 Task: Select the add item then click on the value option in the cell toolbar location.
Action: Mouse moved to (79, 326)
Screenshot: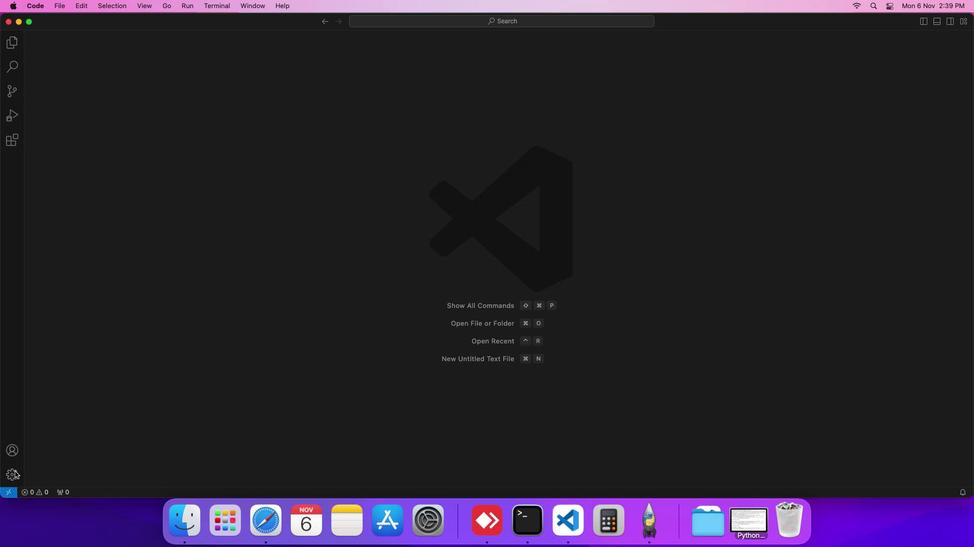 
Action: Mouse pressed left at (79, 326)
Screenshot: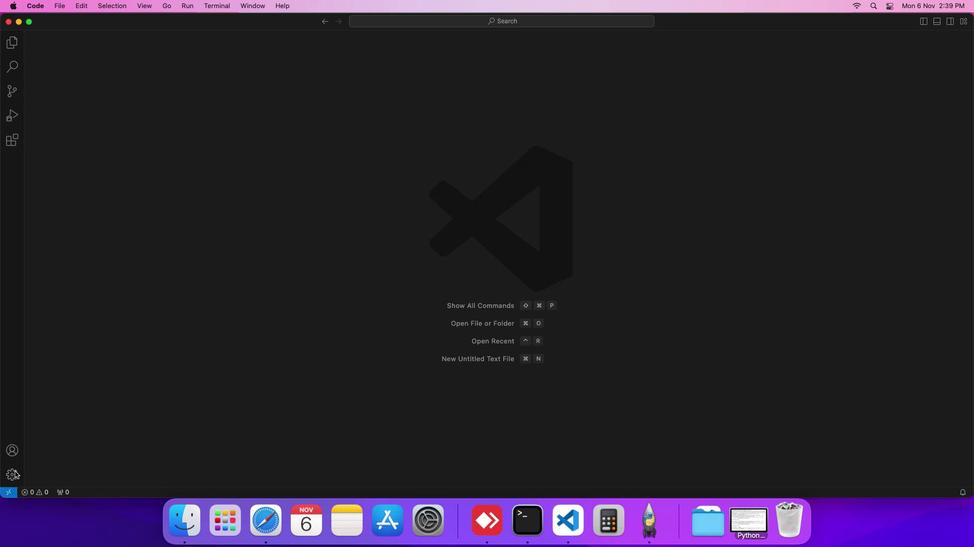 
Action: Mouse moved to (111, 306)
Screenshot: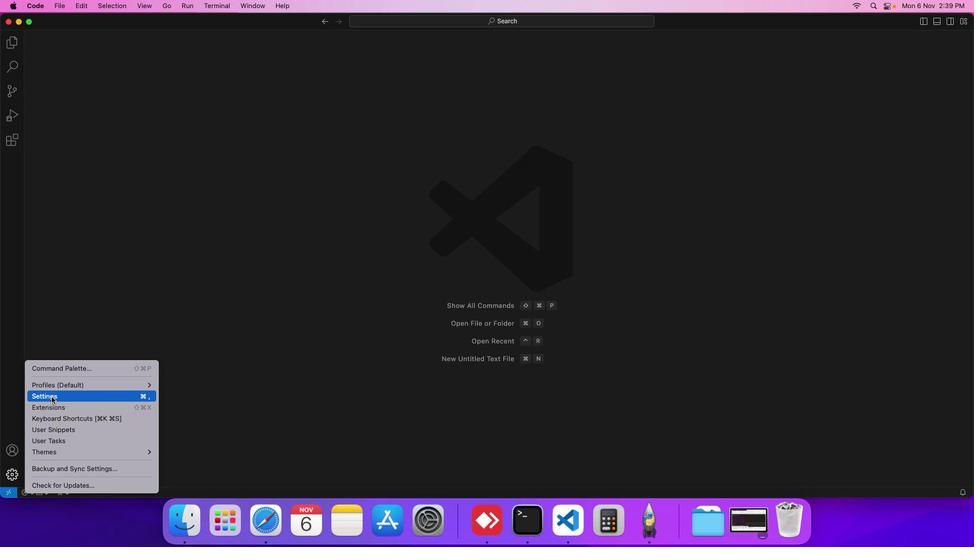 
Action: Mouse pressed left at (111, 306)
Screenshot: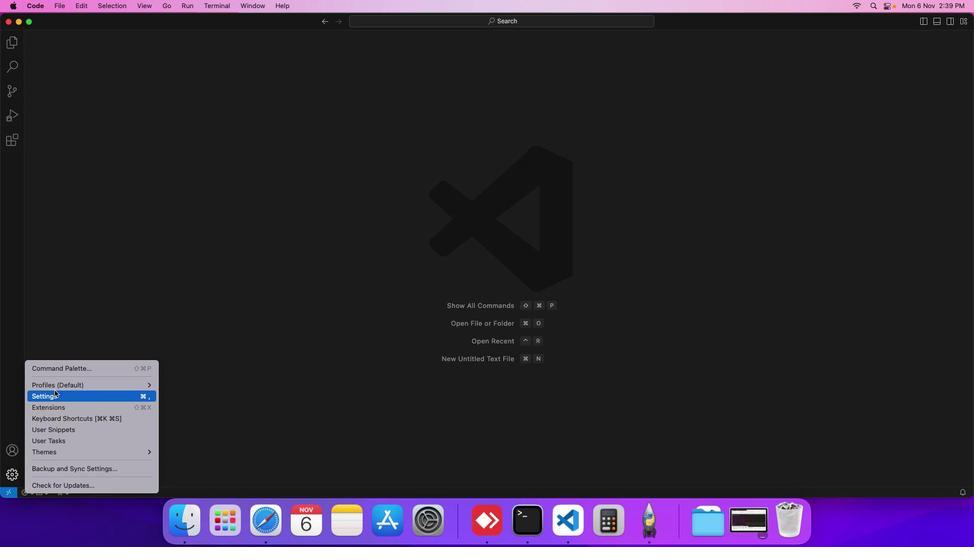 
Action: Mouse moved to (277, 241)
Screenshot: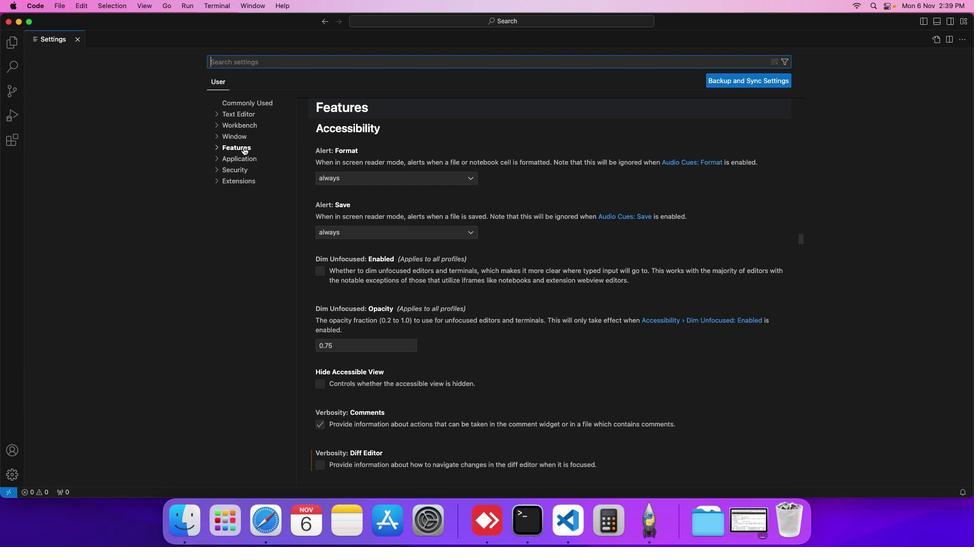 
Action: Mouse pressed left at (277, 241)
Screenshot: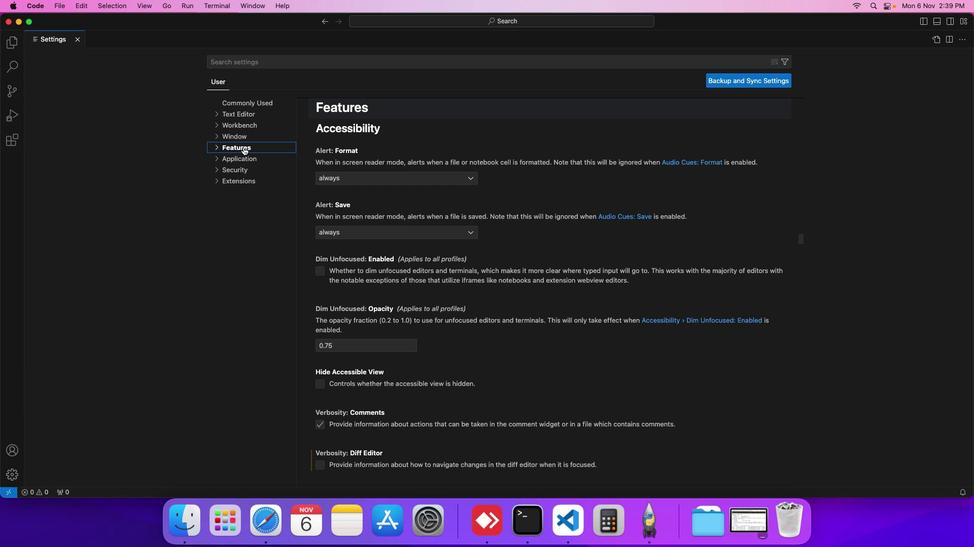 
Action: Mouse moved to (268, 284)
Screenshot: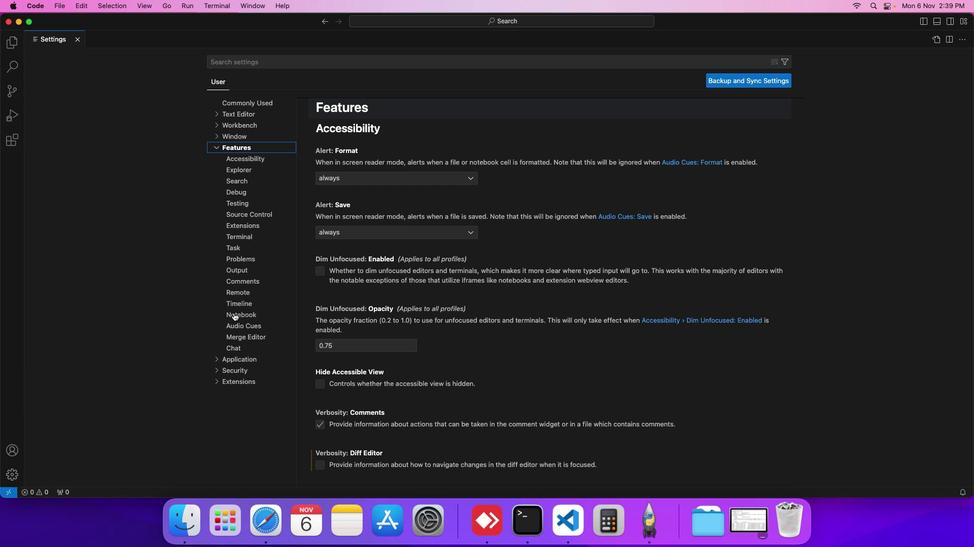 
Action: Mouse pressed left at (268, 284)
Screenshot: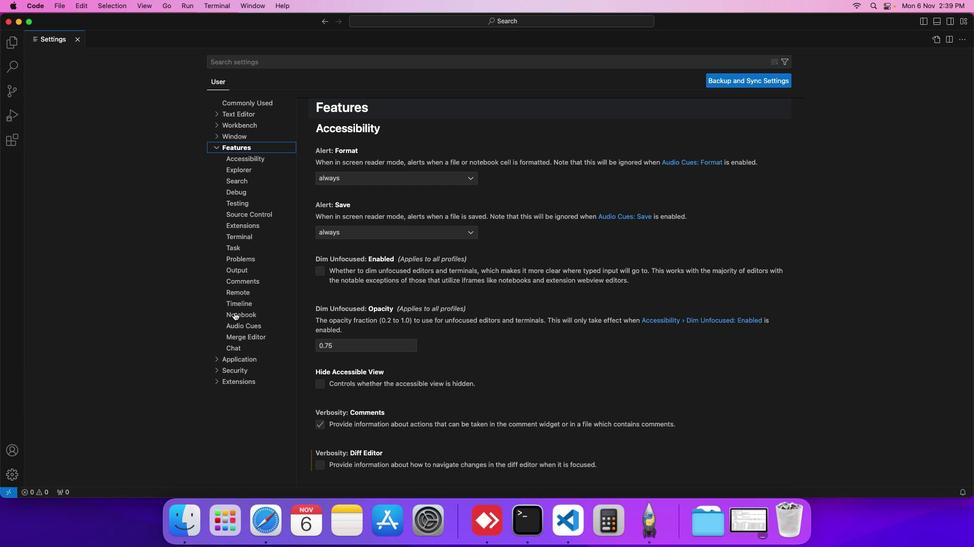 
Action: Mouse moved to (354, 276)
Screenshot: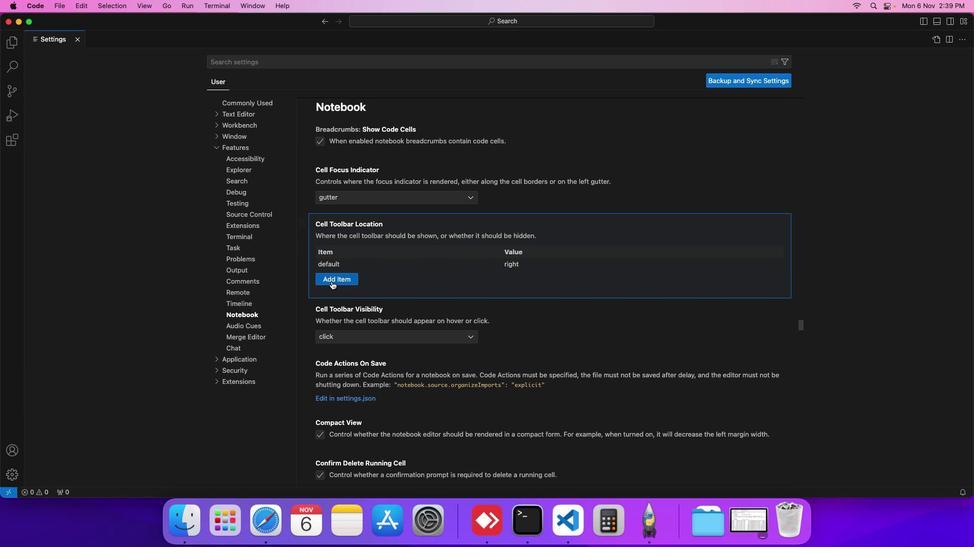 
Action: Mouse pressed left at (354, 276)
Screenshot: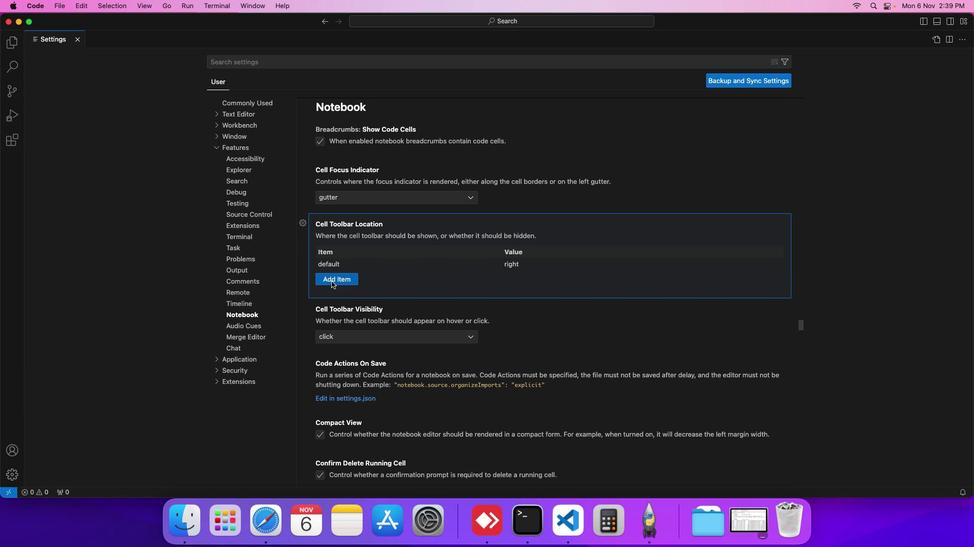 
Action: Mouse moved to (527, 275)
Screenshot: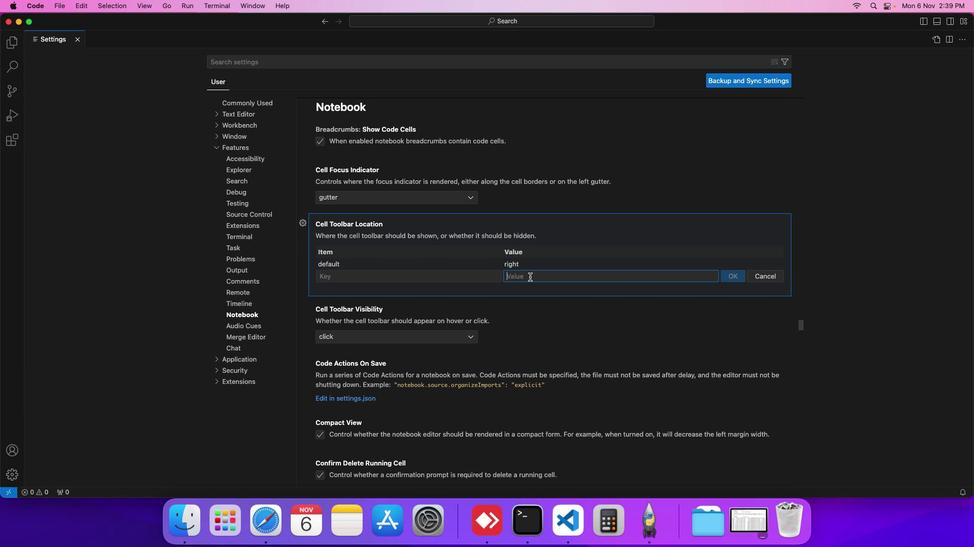 
Action: Mouse pressed left at (527, 275)
Screenshot: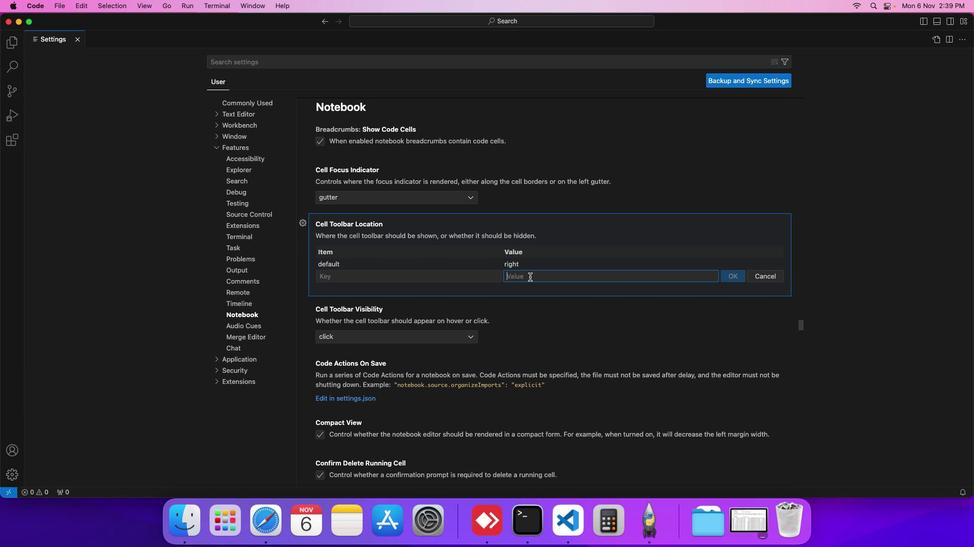 
Action: Mouse moved to (533, 280)
Screenshot: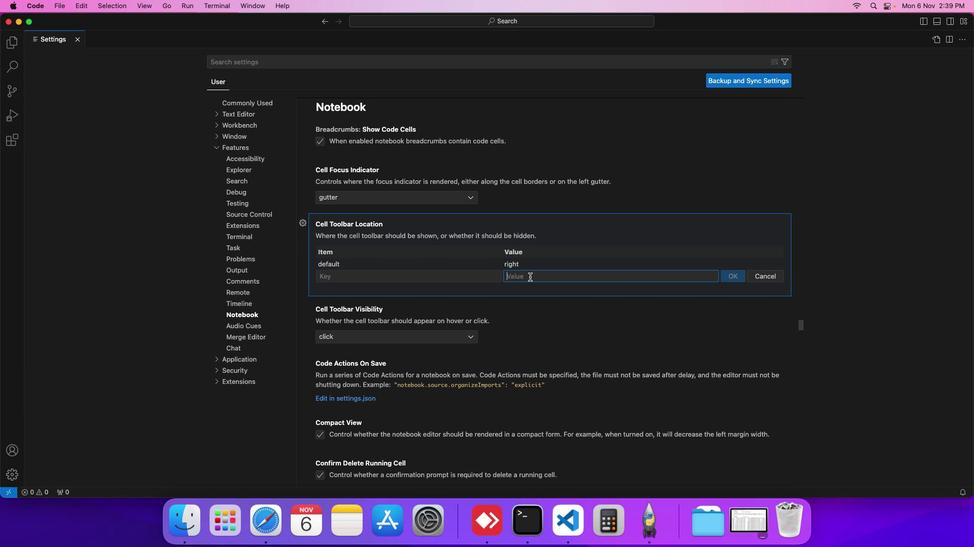 
